 Task: Insert ordered list on text "computer".
Action: Mouse moved to (629, 173)
Screenshot: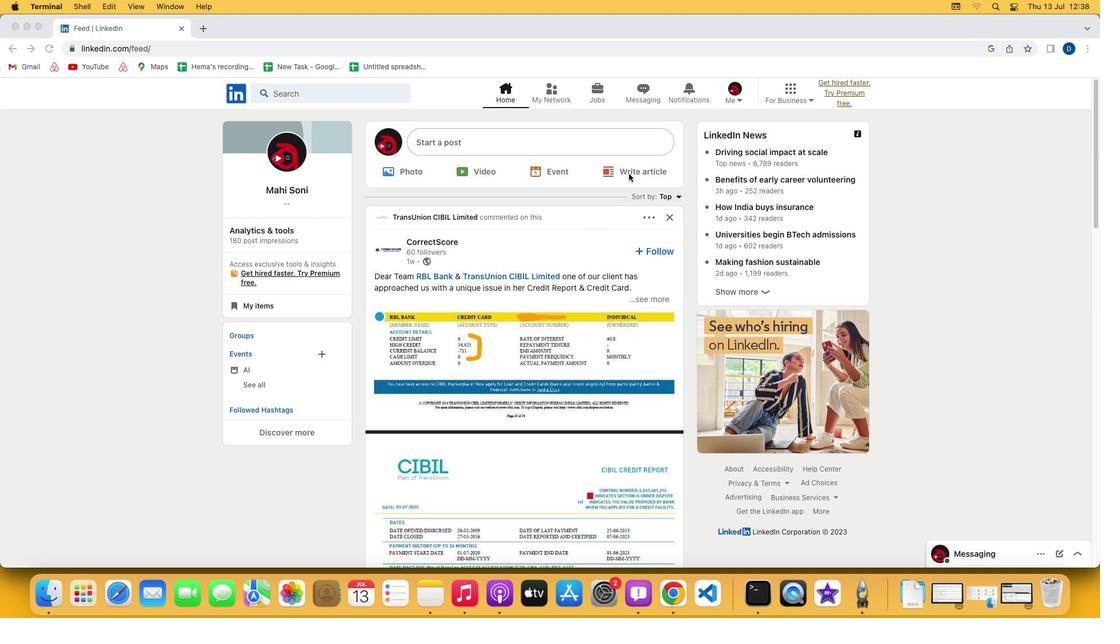 
Action: Mouse pressed left at (629, 173)
Screenshot: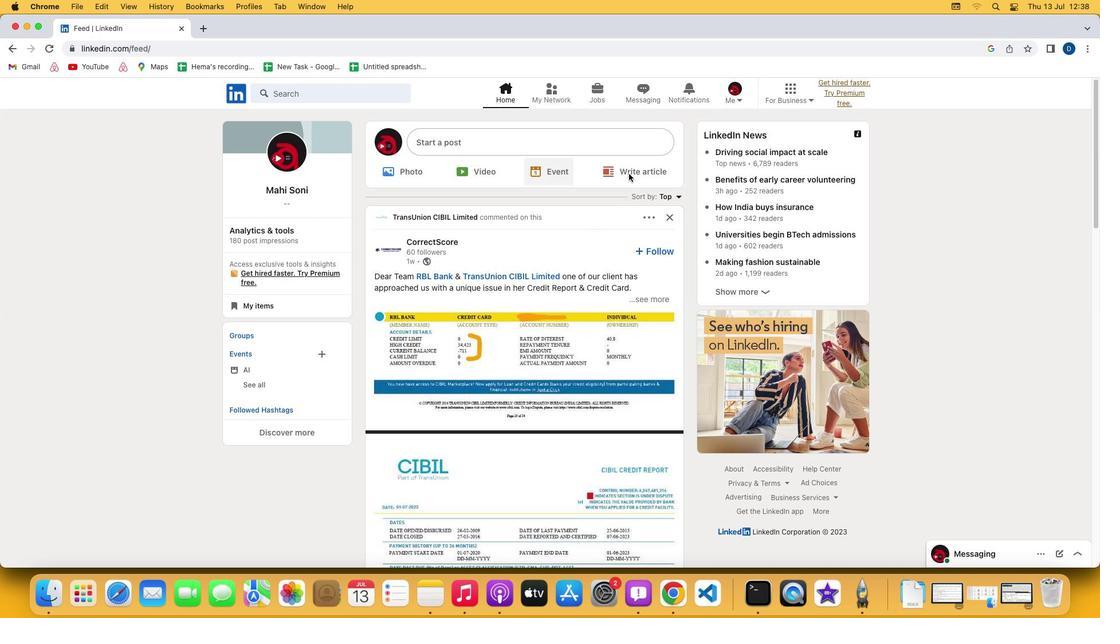 
Action: Mouse pressed left at (629, 173)
Screenshot: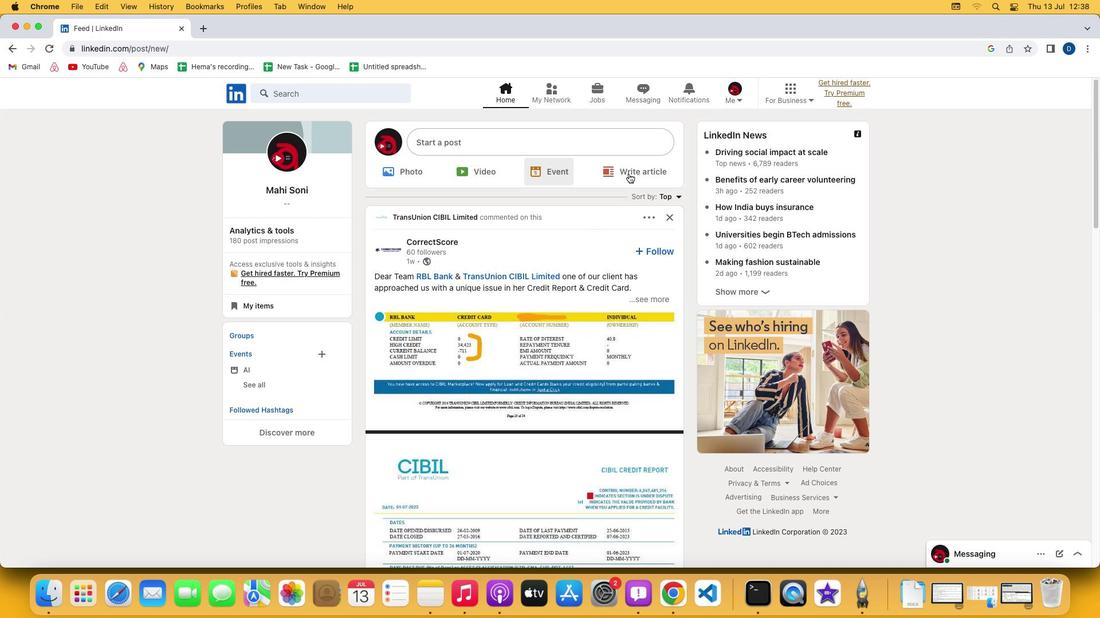 
Action: Mouse moved to (412, 363)
Screenshot: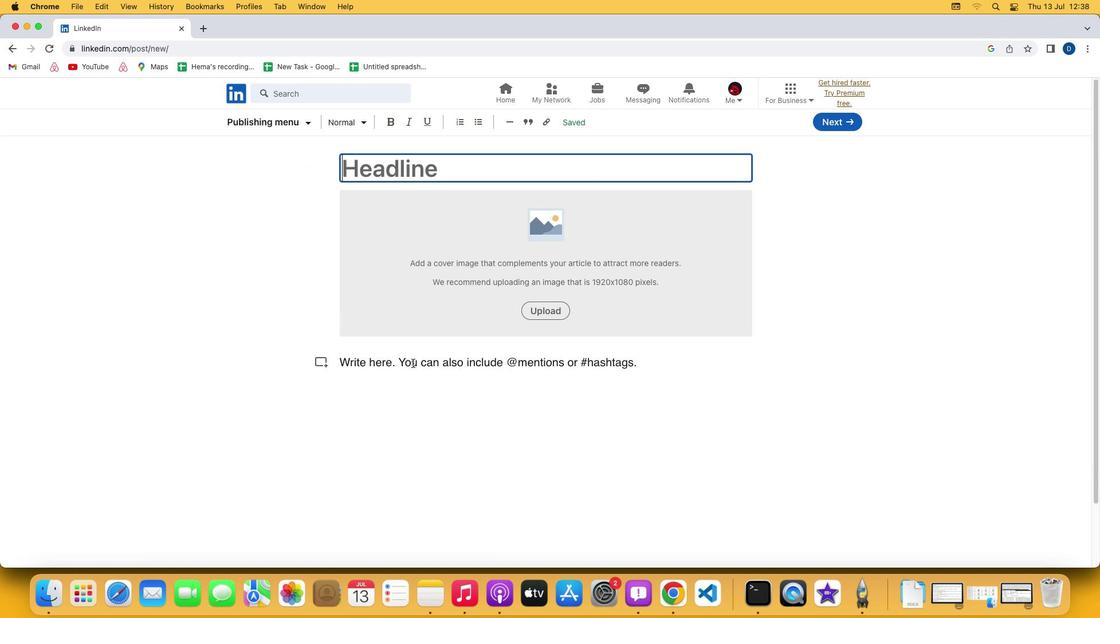 
Action: Mouse pressed left at (412, 363)
Screenshot: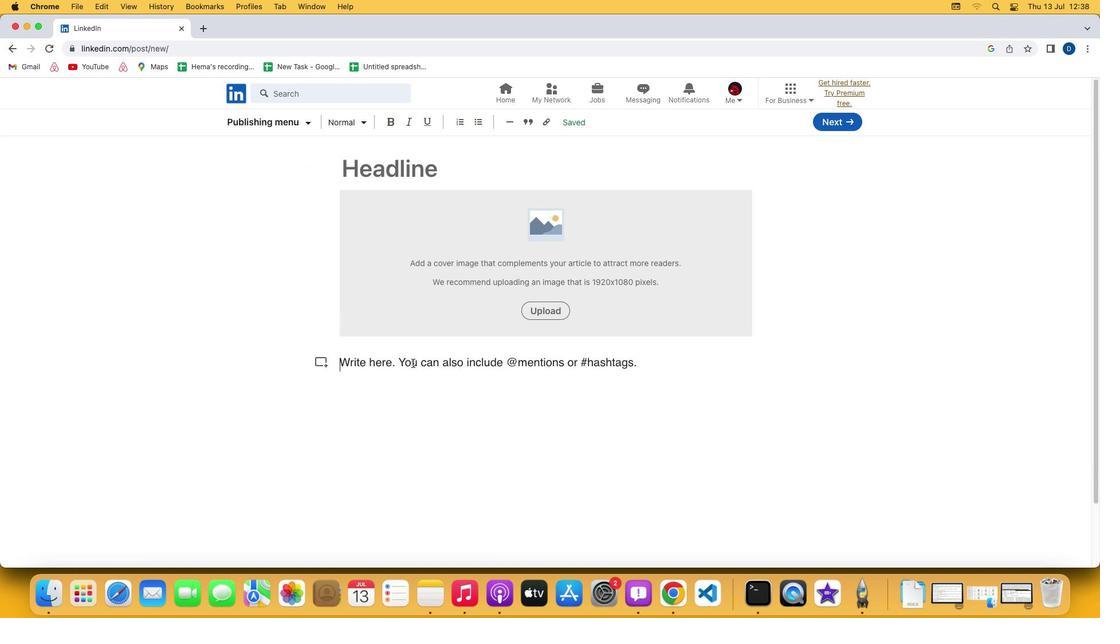 
Action: Key pressed 'c''o''m''p''u''t''e''r'
Screenshot: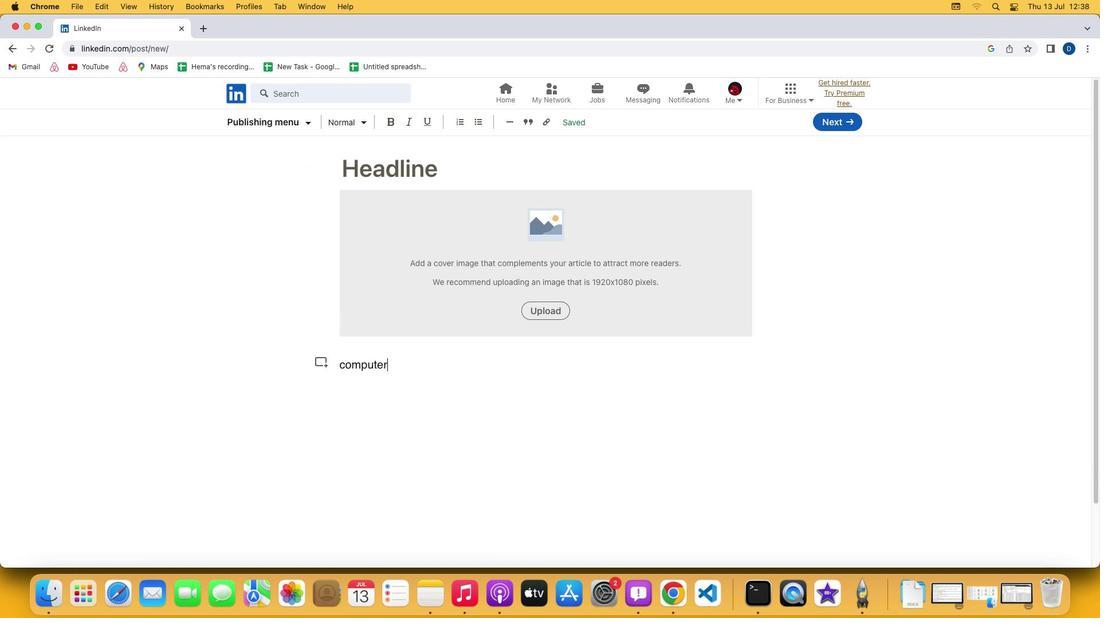 
Action: Mouse moved to (338, 365)
Screenshot: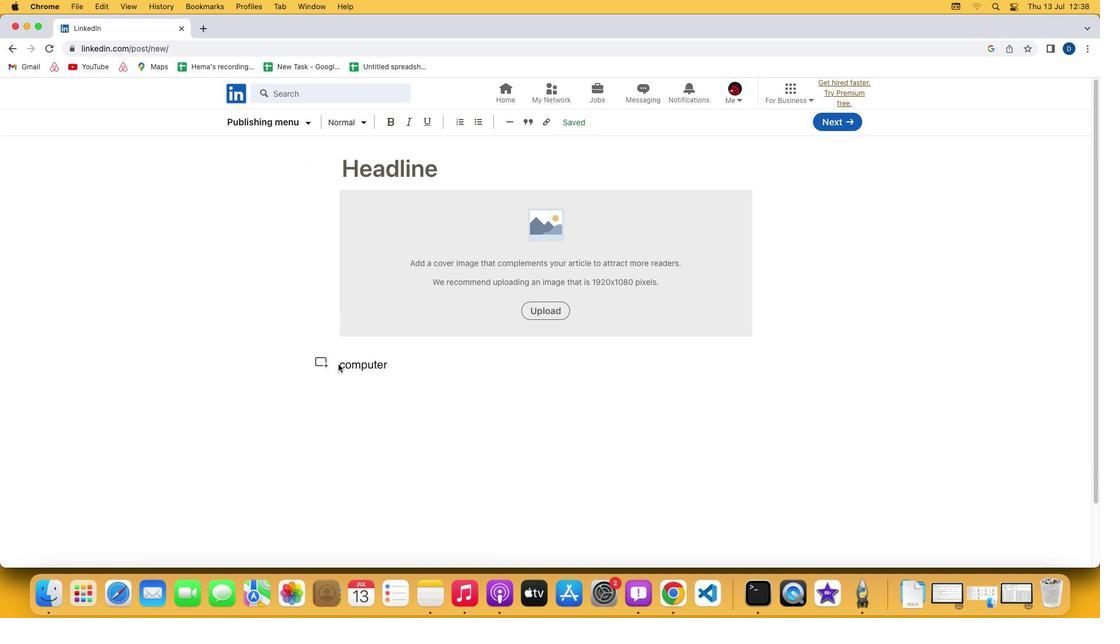 
Action: Mouse pressed left at (338, 365)
Screenshot: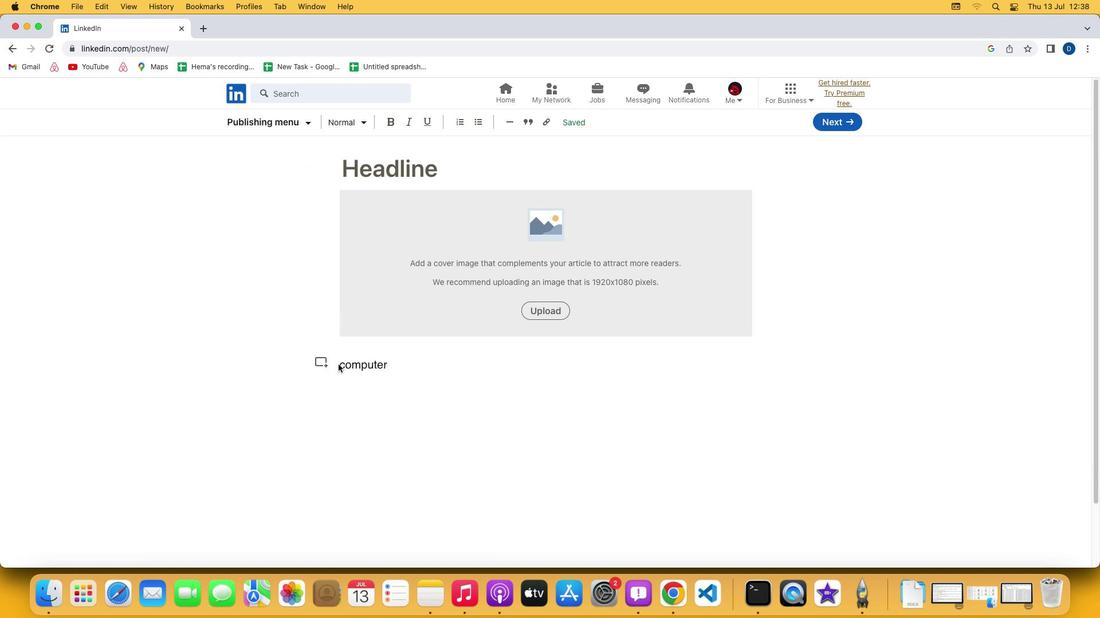 
Action: Mouse moved to (460, 124)
Screenshot: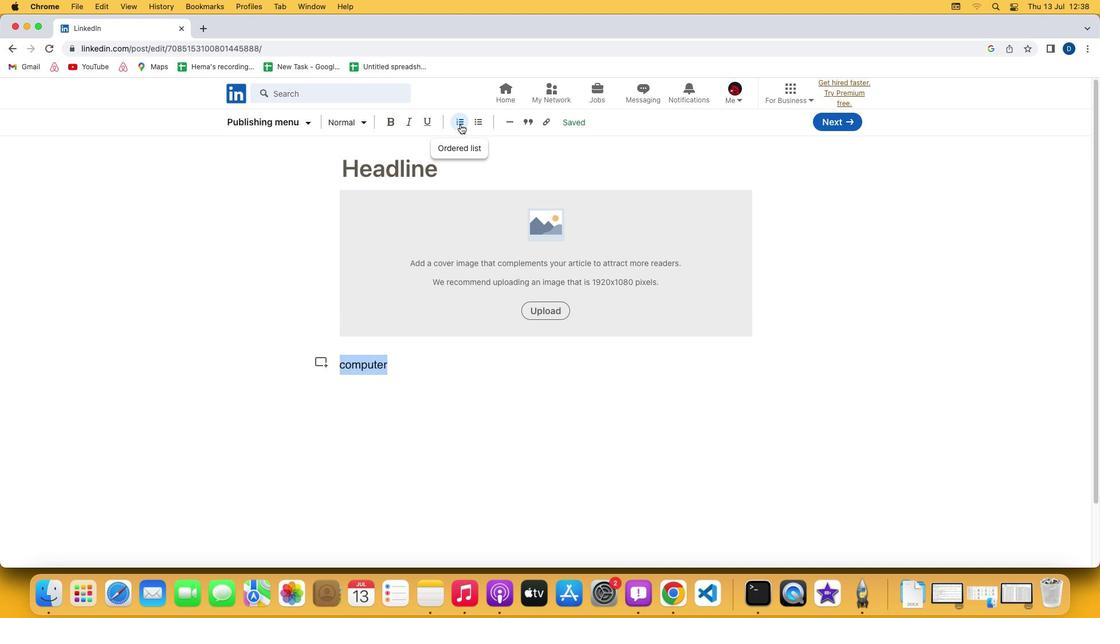 
Action: Mouse pressed left at (460, 124)
Screenshot: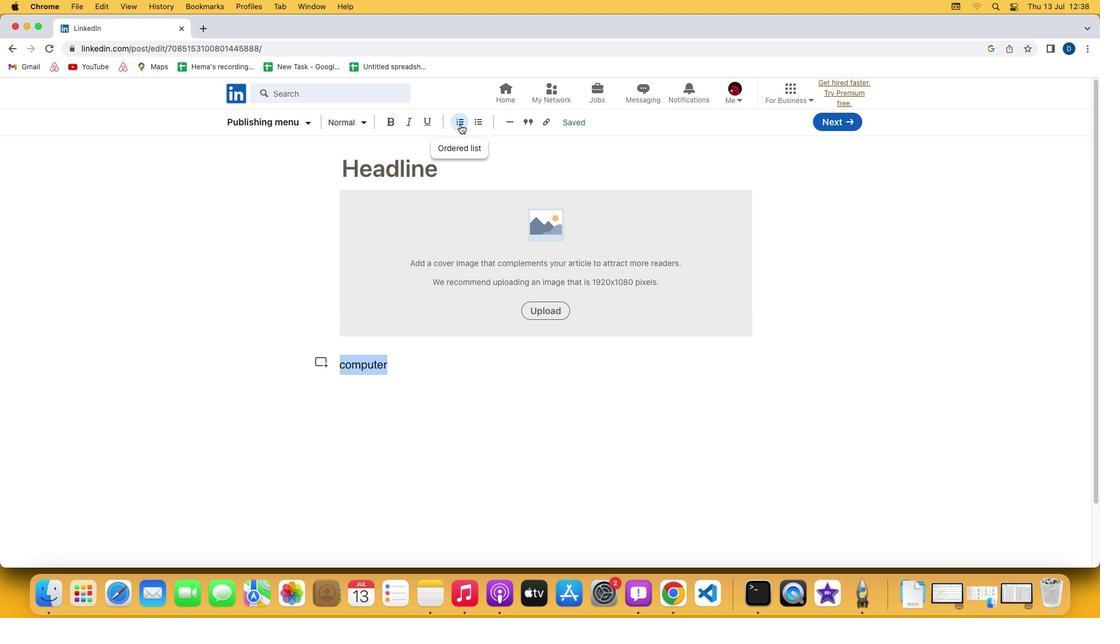 
Action: Mouse moved to (437, 358)
Screenshot: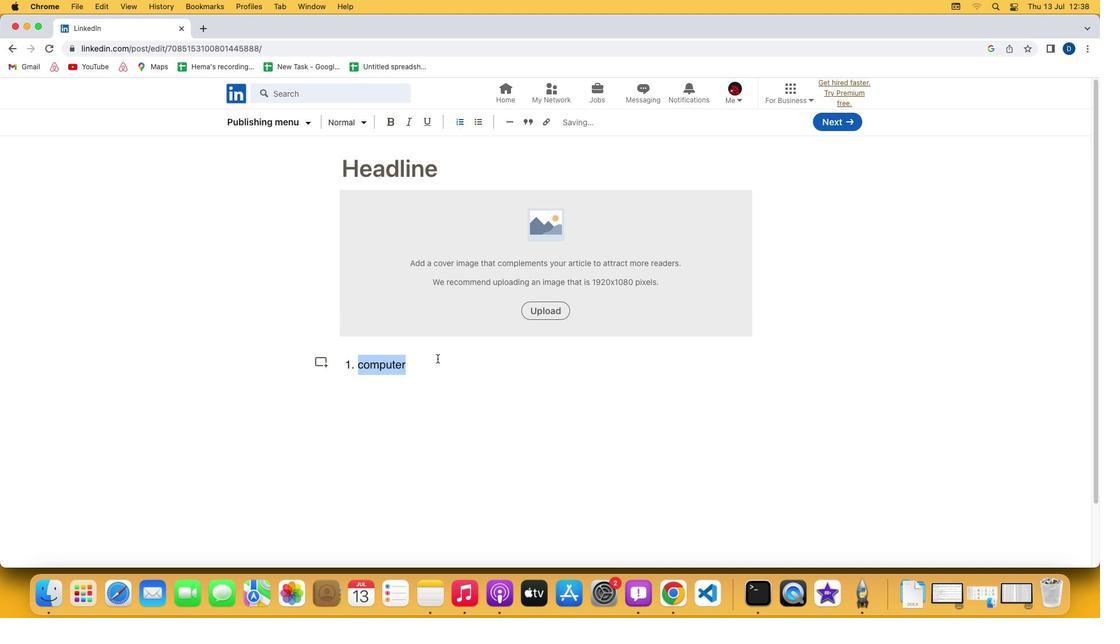 
Action: Mouse pressed left at (437, 358)
Screenshot: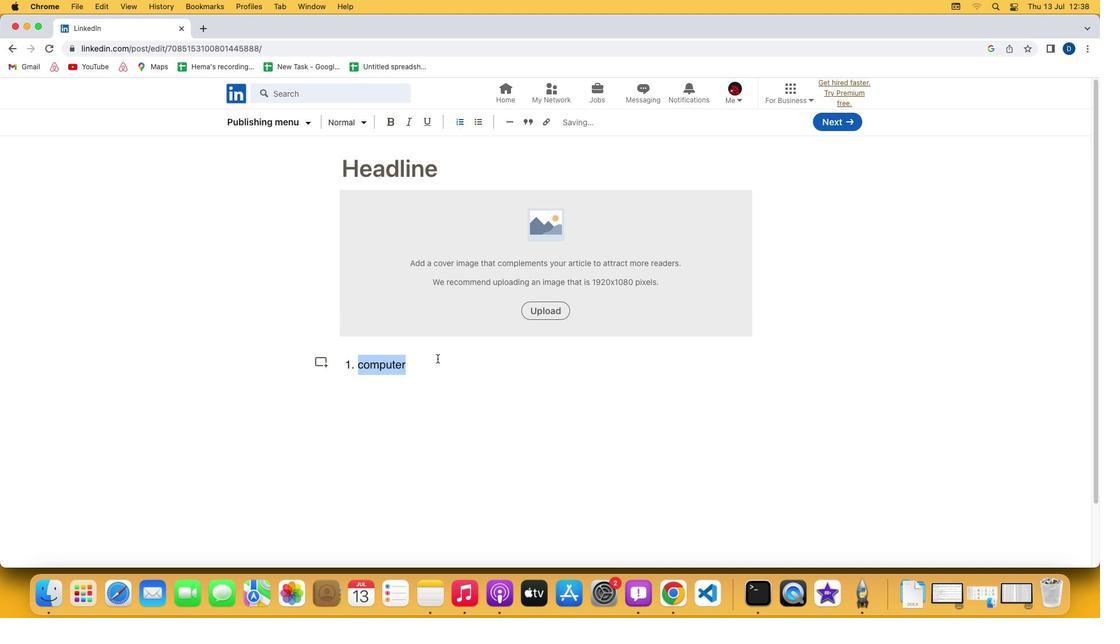 
